 Task: Search for hiking trails in the Adirondack Mountains between Lake Placid, New York, and Saranac Lake, New York.
Action: Mouse moved to (216, 69)
Screenshot: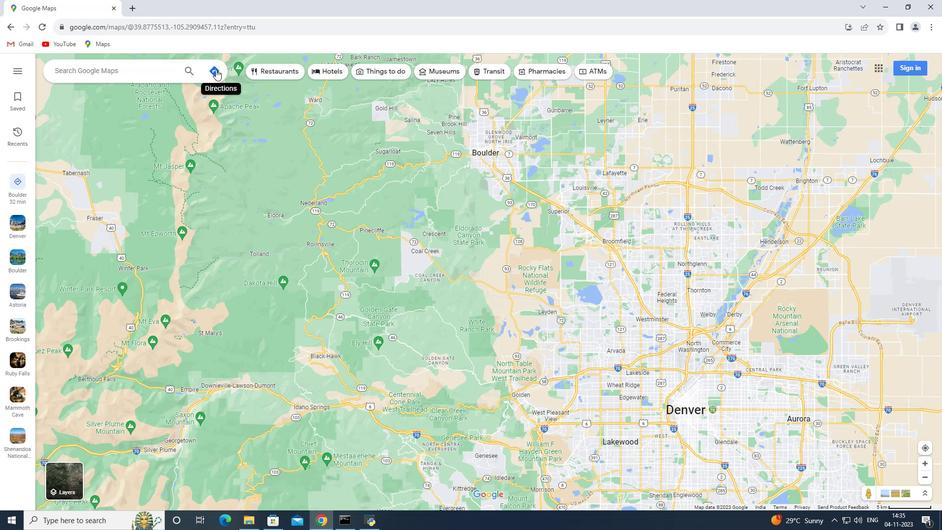 
Action: Mouse pressed left at (216, 69)
Screenshot: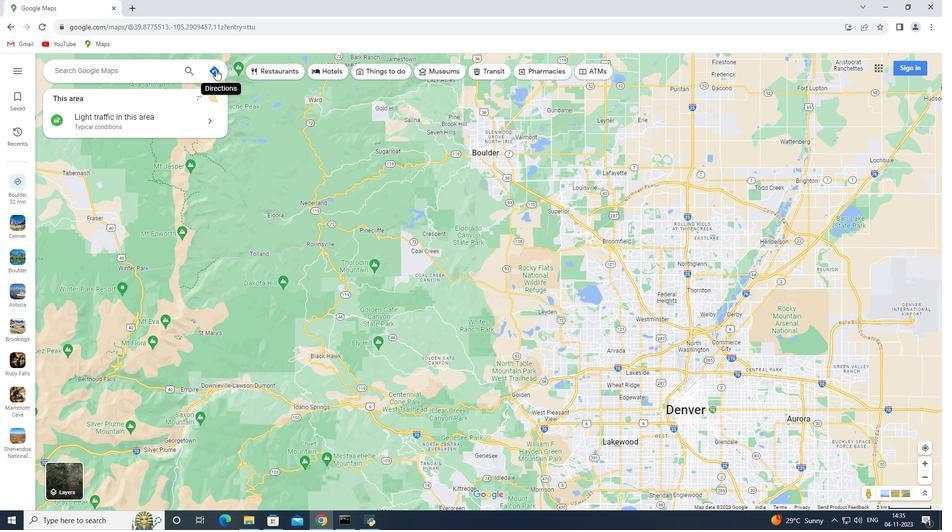 
Action: Mouse moved to (167, 95)
Screenshot: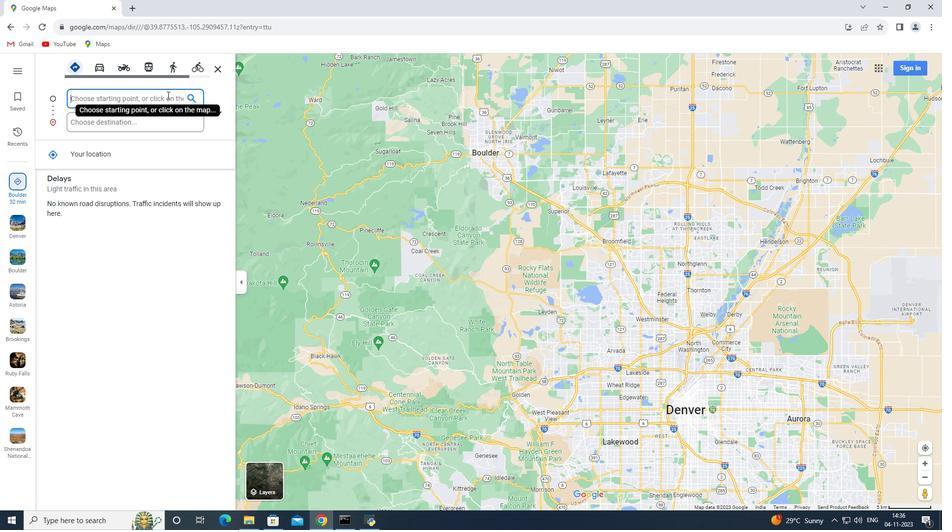 
Action: Key pressed <Key.shift>Lake<Key.space><Key.shift>placid,<Key.space><Key.shift>New<Key.space><Key.shift>York
Screenshot: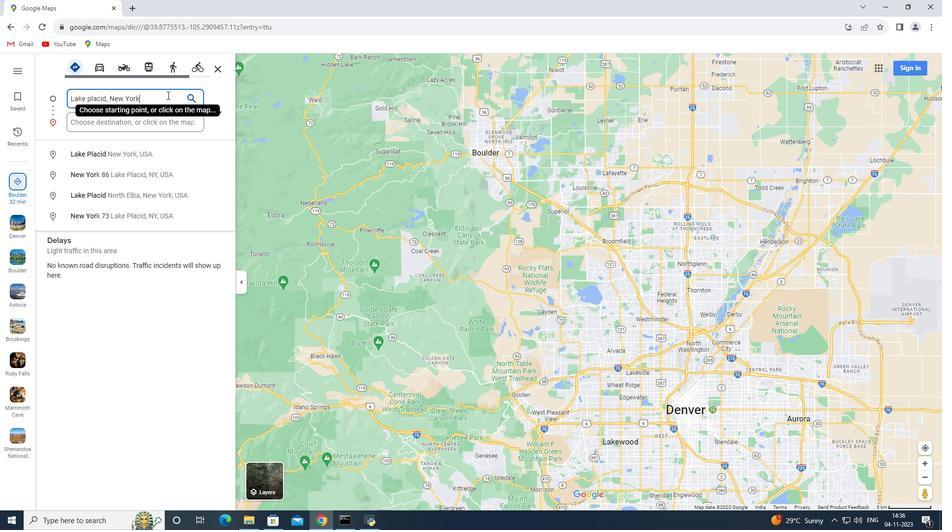 
Action: Mouse moved to (131, 121)
Screenshot: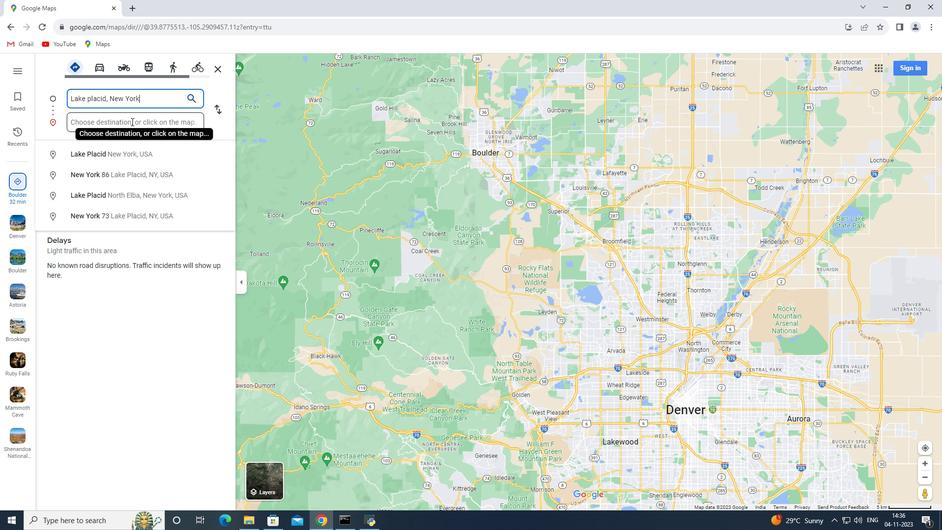 
Action: Mouse pressed left at (131, 121)
Screenshot: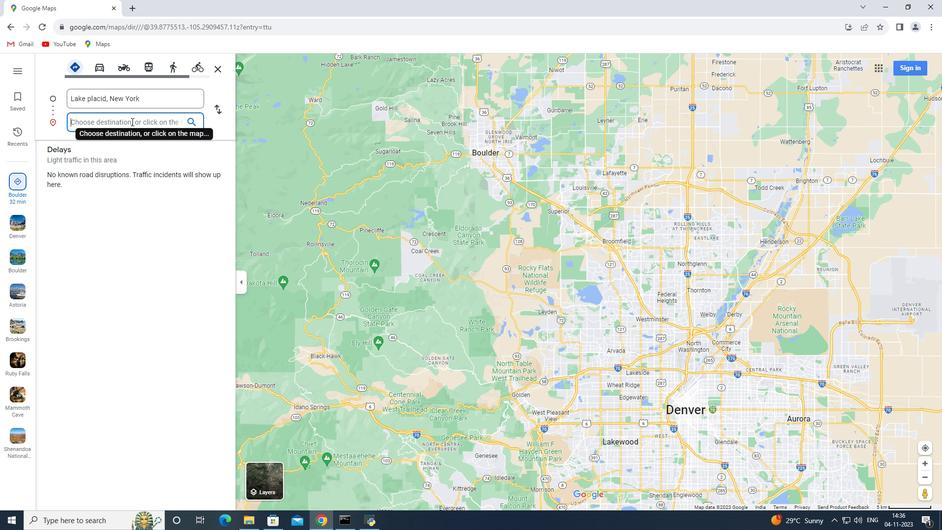 
Action: Key pressed <Key.shift><Key.shift><Key.shift><Key.shift><Key.shift><Key.shift><Key.shift><Key.shift><Key.shift>saranac<Key.space><Key.shift>Lake,<Key.space><Key.shift>new<Key.space><Key.shift>york<Key.enter>
Screenshot: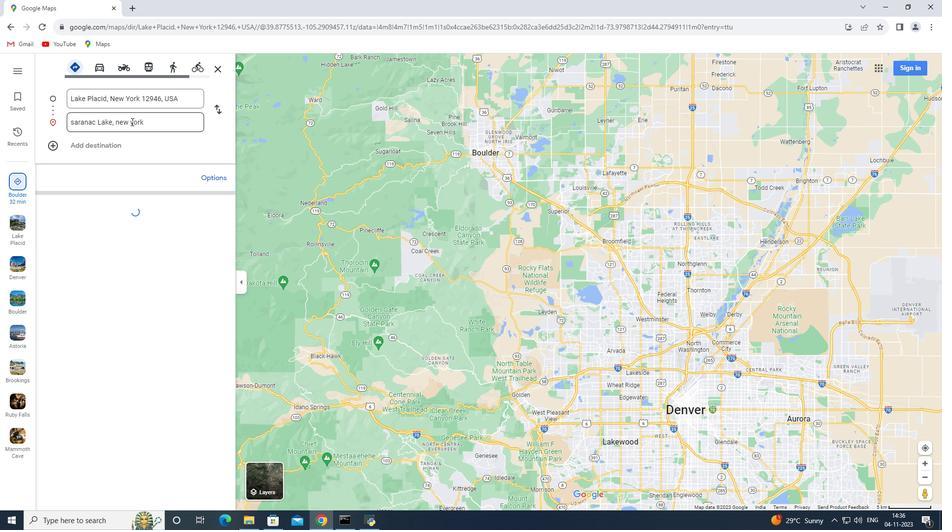 
Action: Mouse moved to (403, 71)
Screenshot: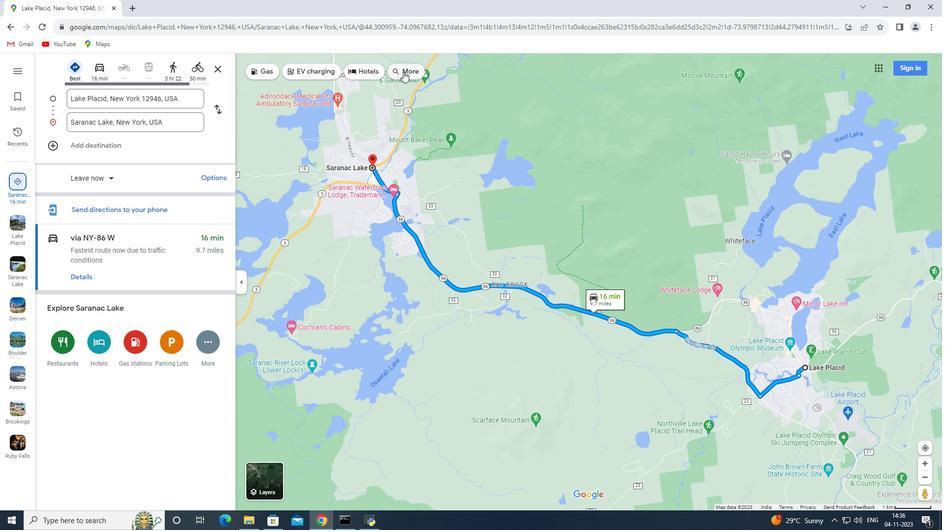 
Action: Mouse pressed left at (403, 71)
Screenshot: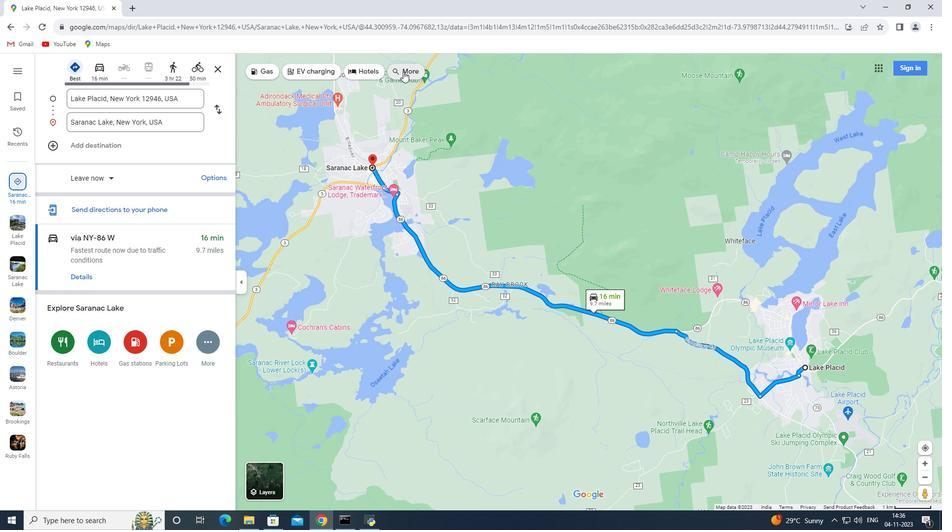 
Action: Mouse moved to (111, 65)
Screenshot: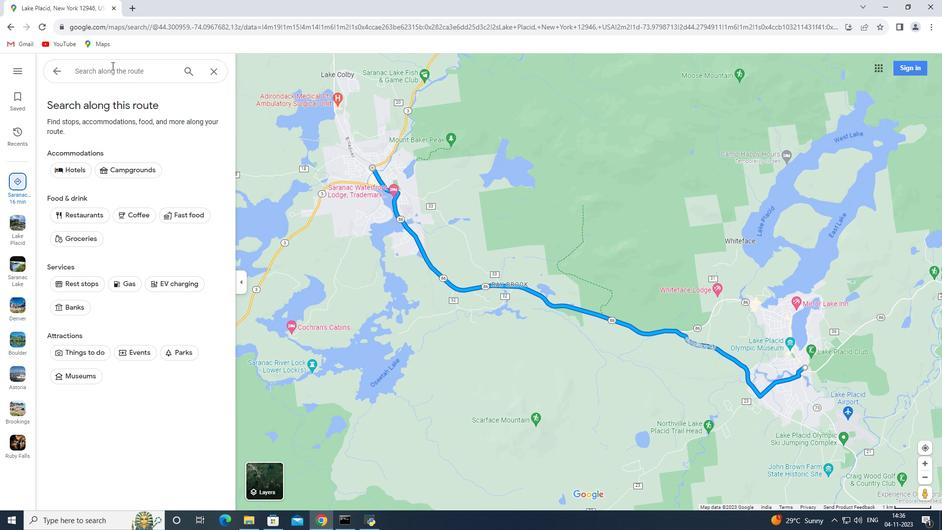 
Action: Mouse pressed left at (111, 65)
Screenshot: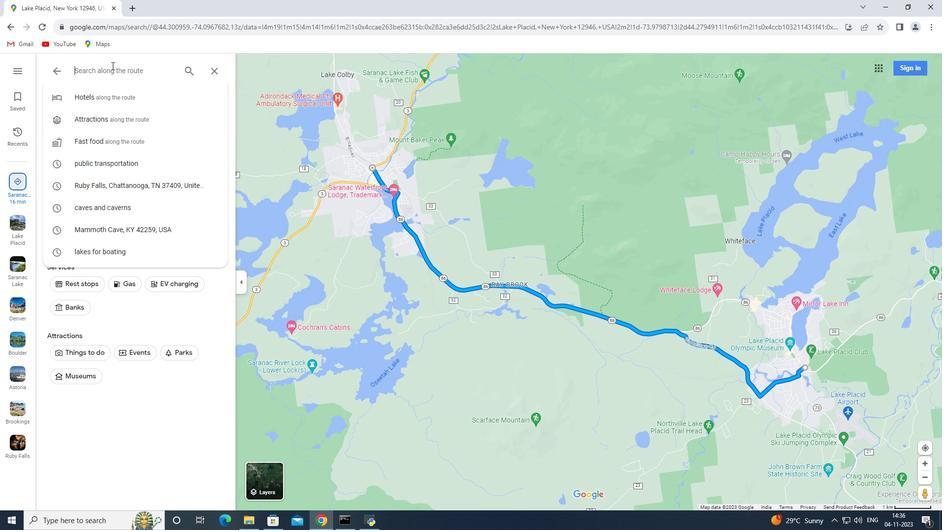 
Action: Key pressed hiking<Key.space>trails<Key.space>in<Key.space>the<Key.space><Key.shift>Adirondack<Key.space><Key.shift>Mountains<Key.enter>
Screenshot: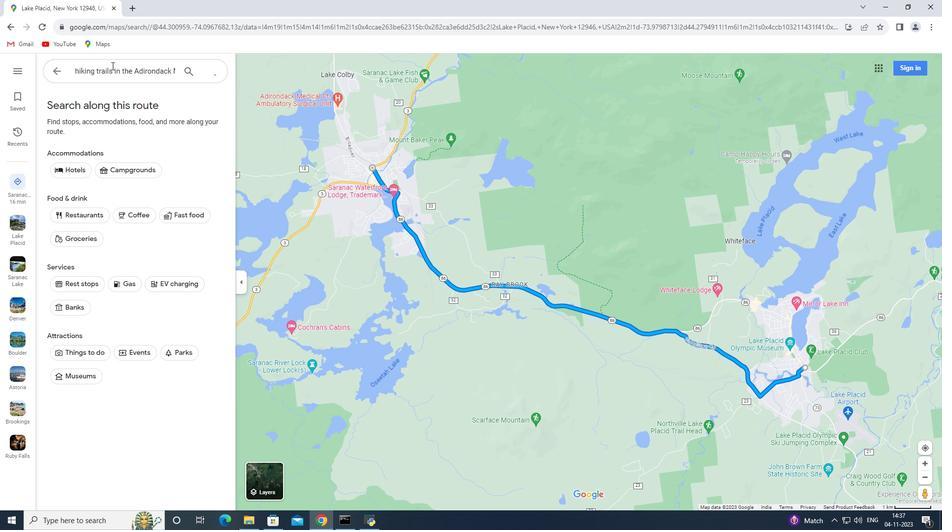 
